 Task: Invite Team Member Softage.1@softage.net to Workspace Advertising Technology. Invite Team Member Softage.2@softage.net to Workspace Advertising Technology. Invite Team Member Softage.3@softage.net to Workspace Advertising Technology. Invite Team Member Softage.4@softage.net to Workspace Advertising Technology
Action: Mouse moved to (778, 91)
Screenshot: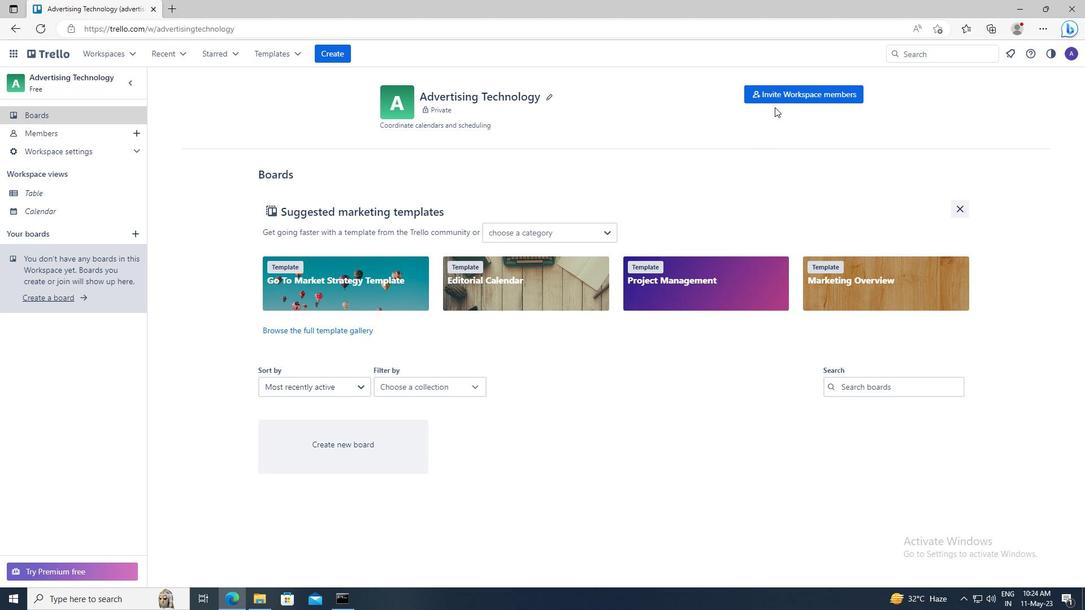 
Action: Mouse pressed left at (778, 91)
Screenshot: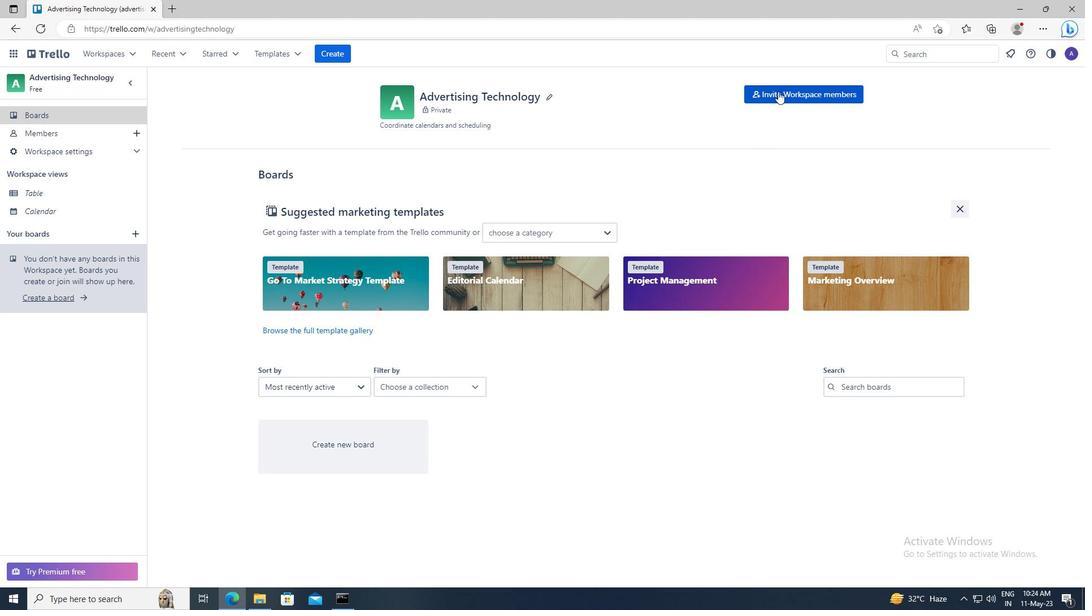 
Action: Mouse moved to (453, 311)
Screenshot: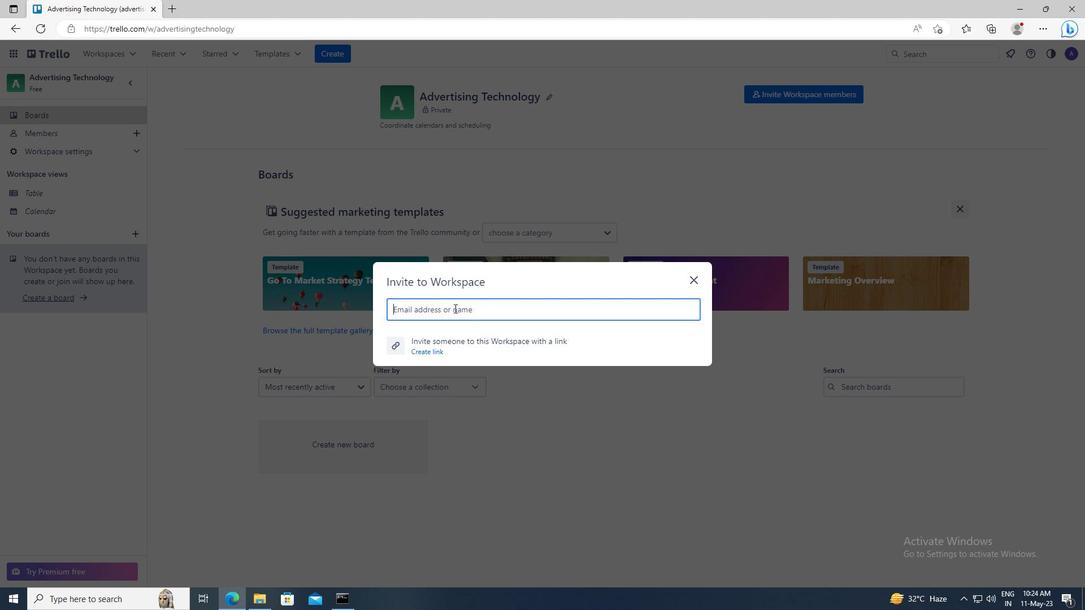 
Action: Mouse pressed left at (453, 311)
Screenshot: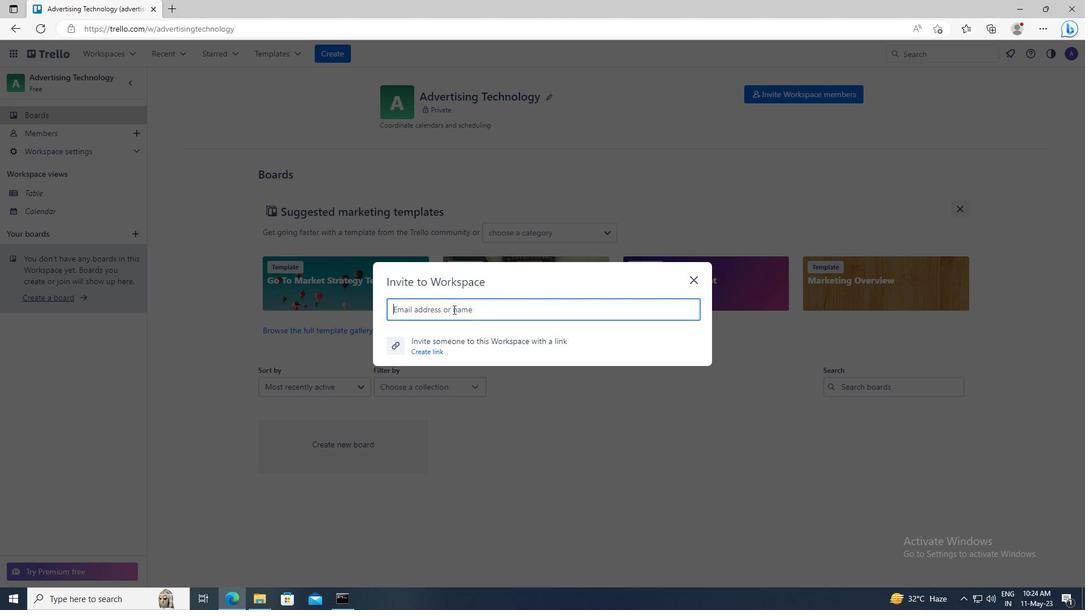 
Action: Key pressed <Key.shift>SOFTAGE.1<Key.shift>@SOFTAGE.NET
Screenshot: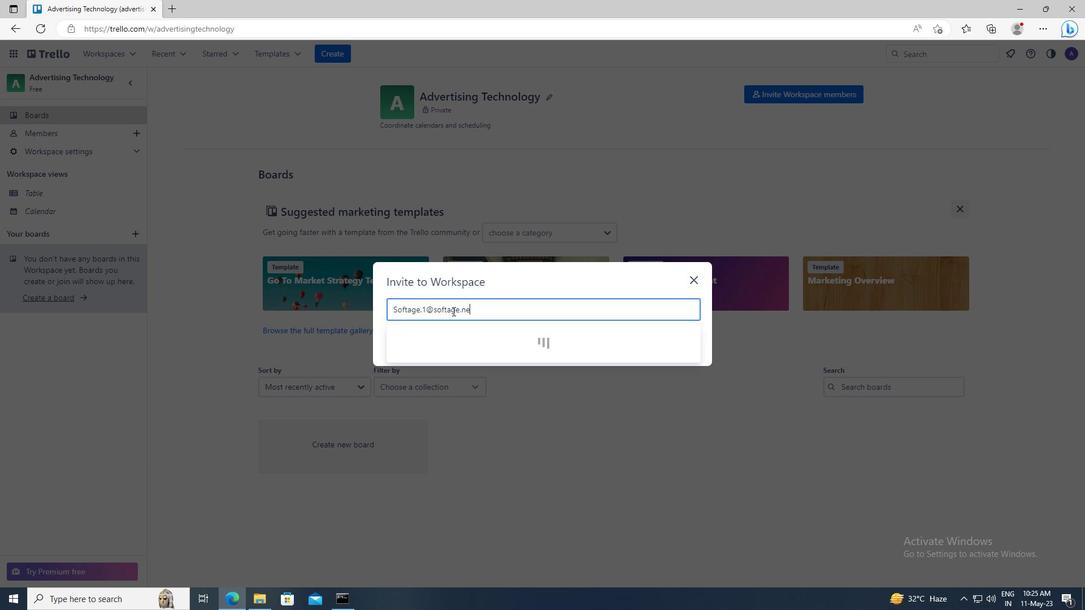 
Action: Mouse moved to (453, 338)
Screenshot: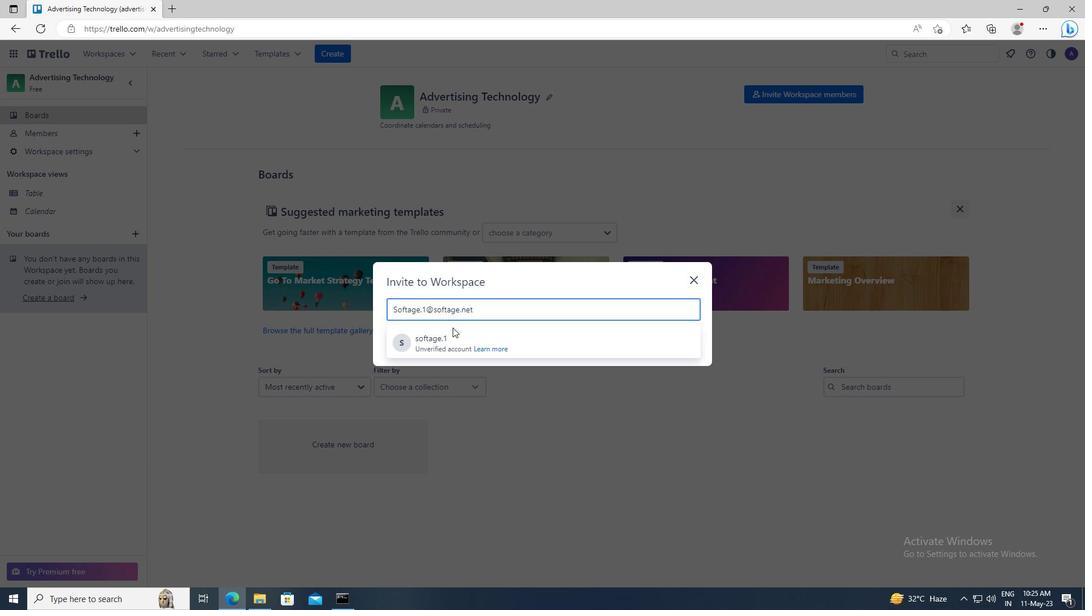 
Action: Mouse pressed left at (453, 338)
Screenshot: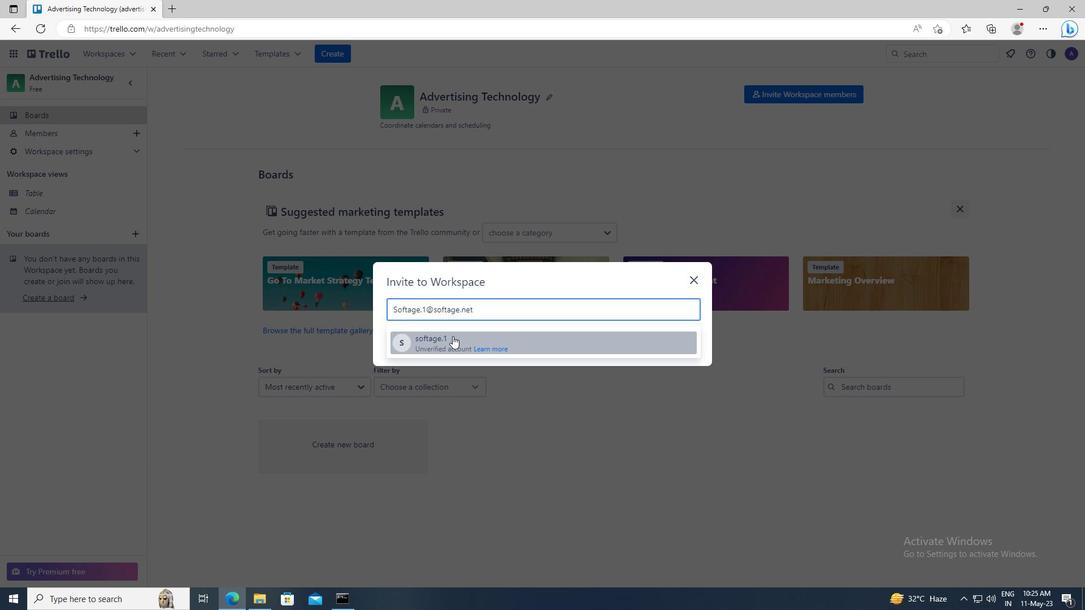 
Action: Mouse moved to (663, 285)
Screenshot: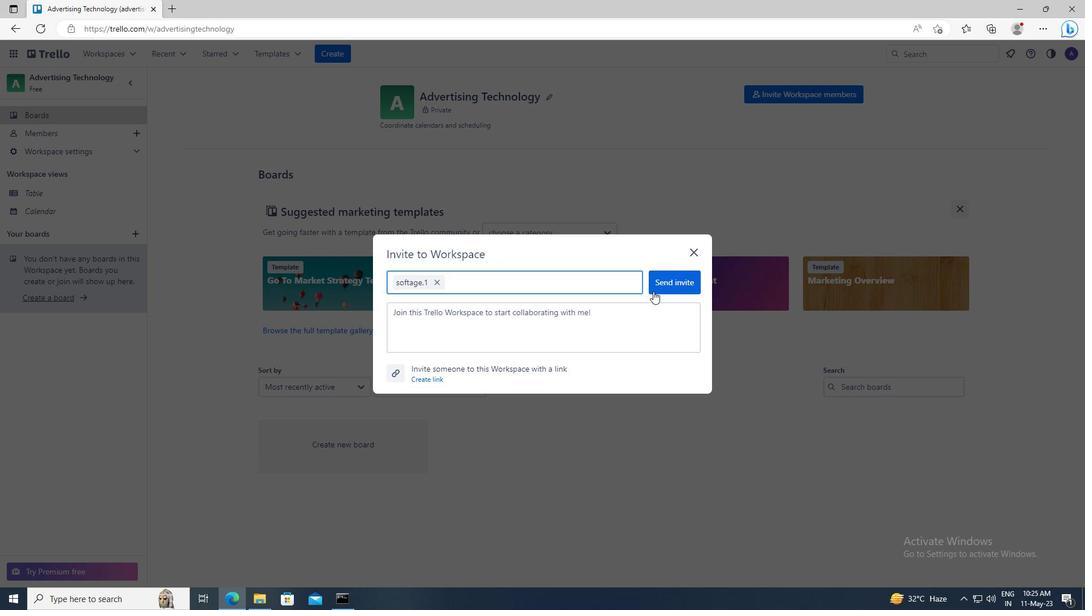 
Action: Mouse pressed left at (663, 285)
Screenshot: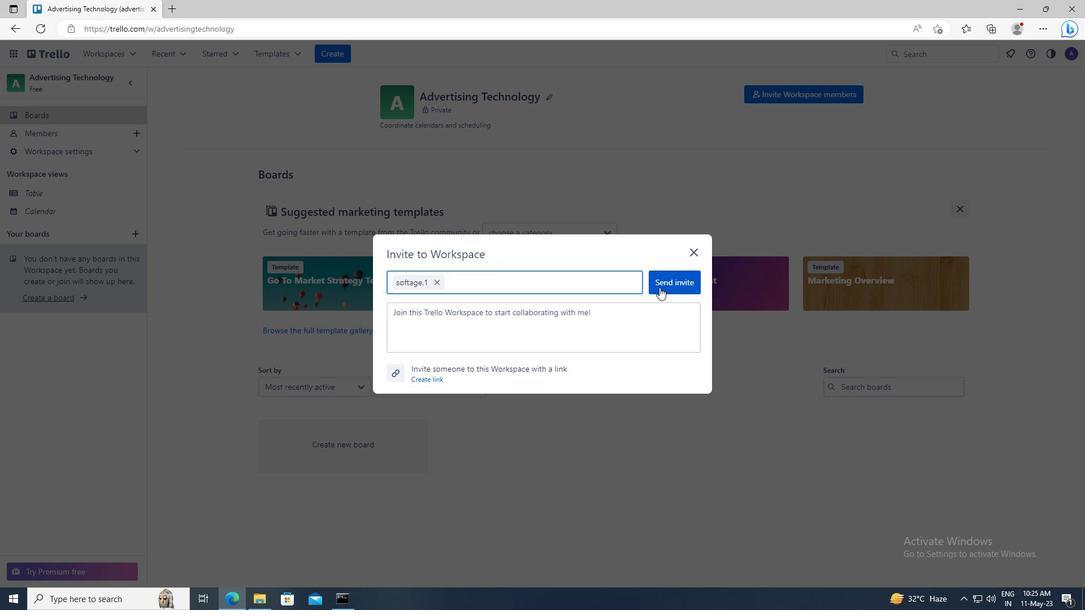 
Action: Mouse moved to (764, 95)
Screenshot: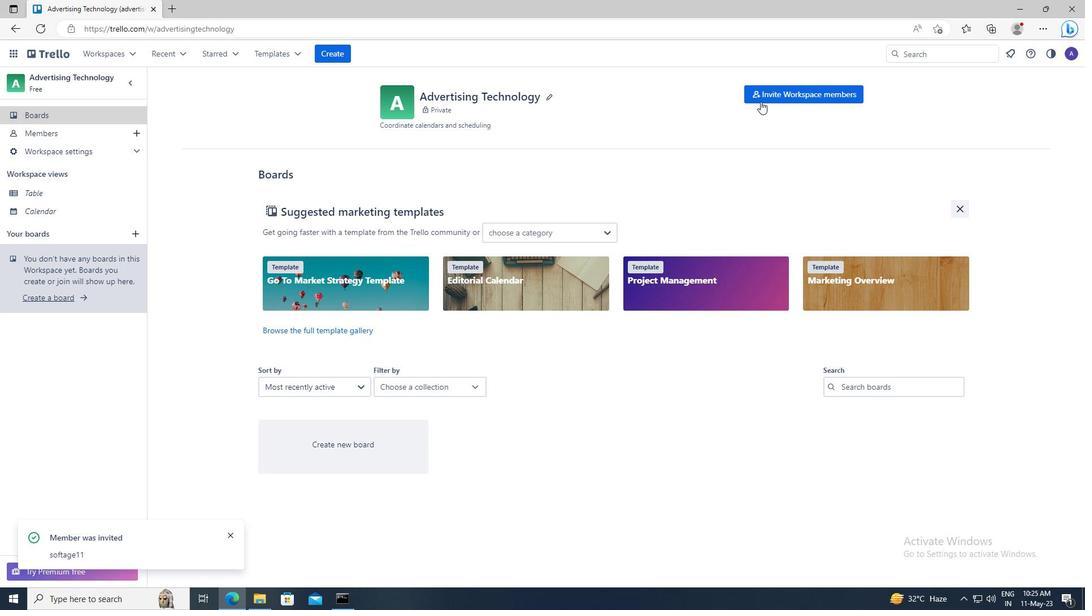 
Action: Mouse pressed left at (764, 95)
Screenshot: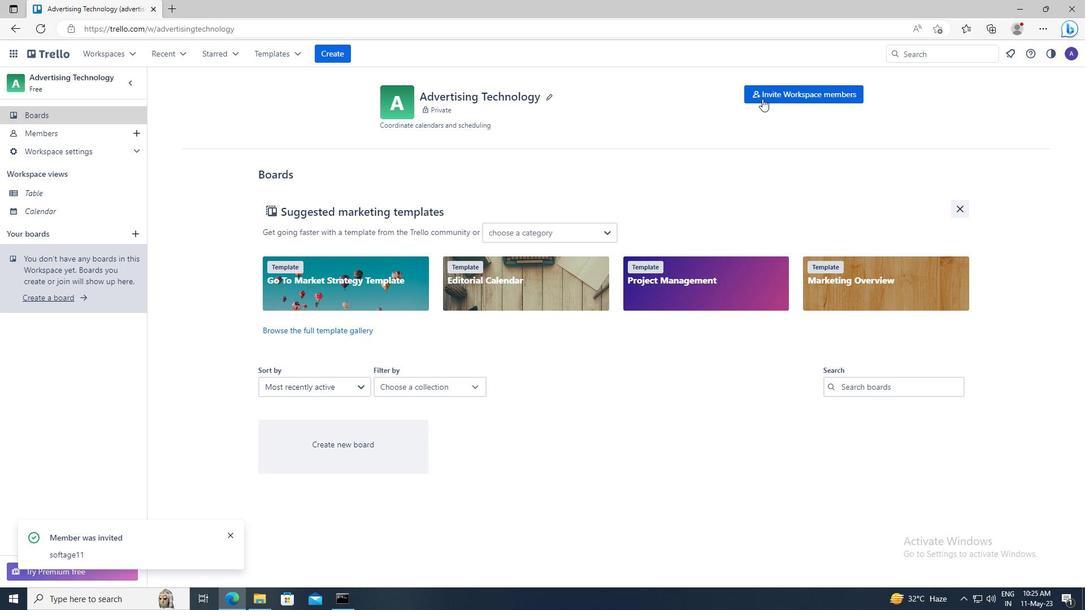 
Action: Mouse moved to (516, 313)
Screenshot: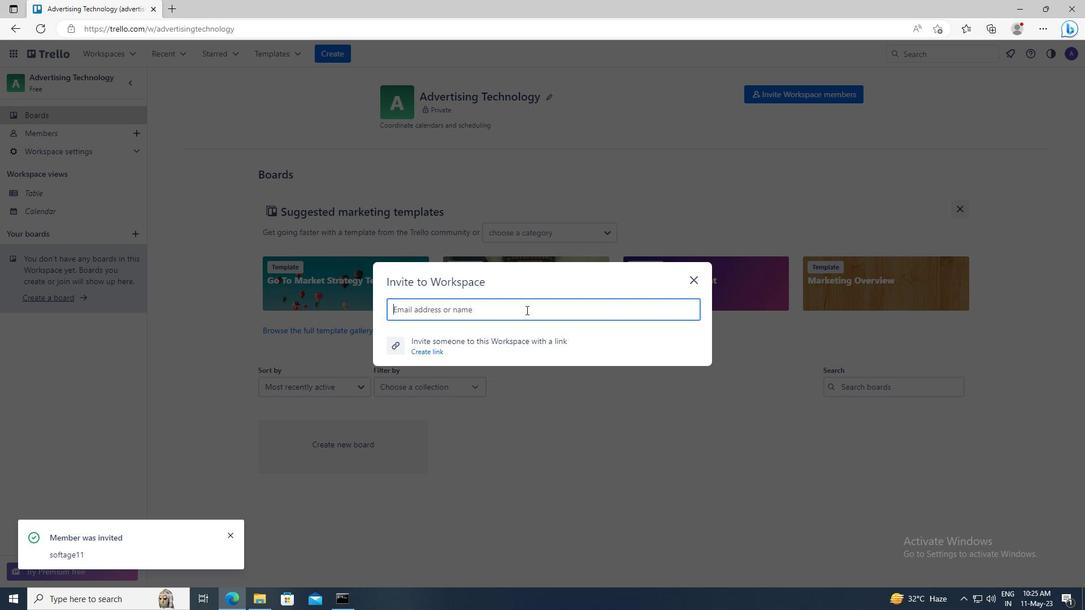 
Action: Mouse pressed left at (516, 313)
Screenshot: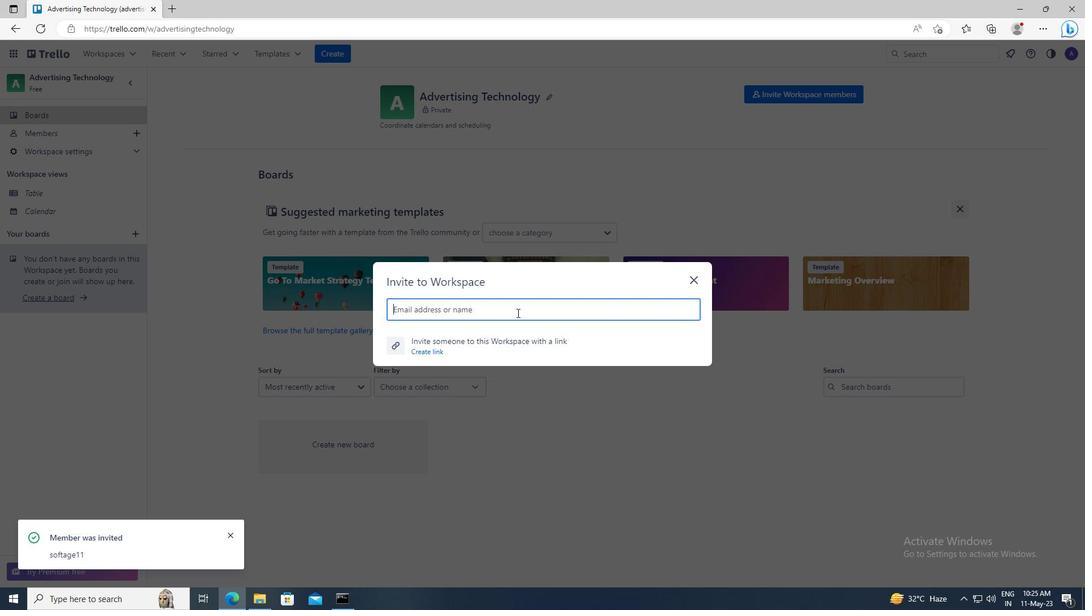 
Action: Key pressed <Key.shift>SOFTAGE.2<Key.shift>@SOFTAGE.NET
Screenshot: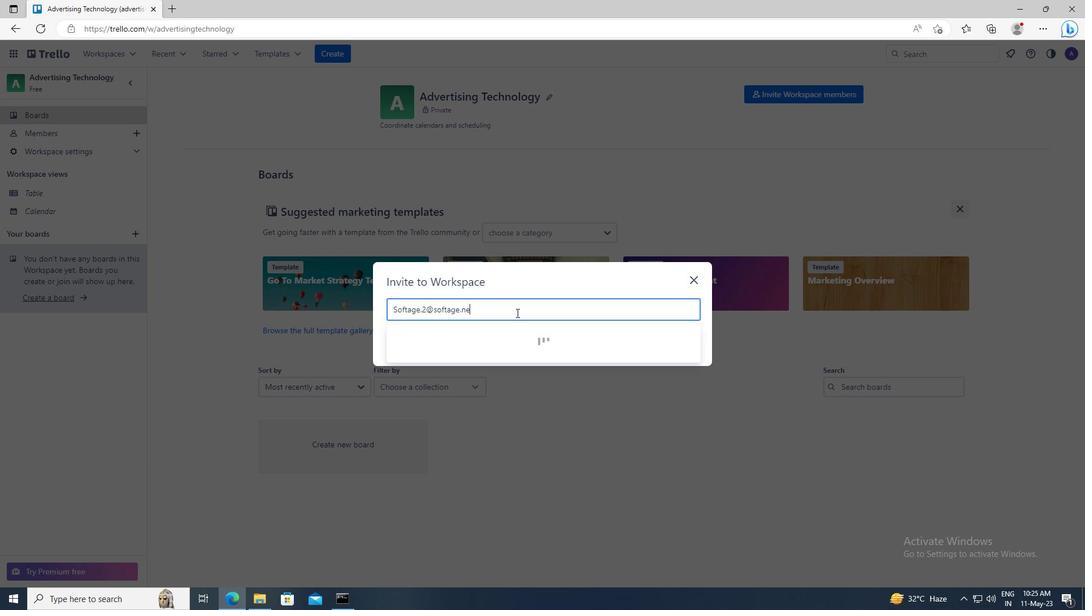 
Action: Mouse moved to (518, 340)
Screenshot: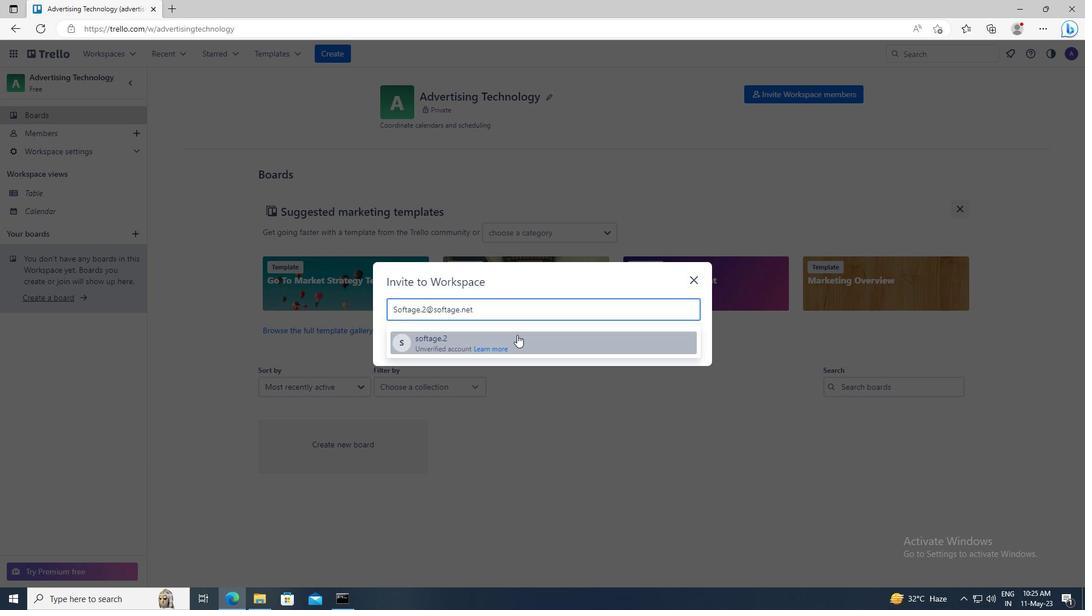 
Action: Mouse pressed left at (518, 340)
Screenshot: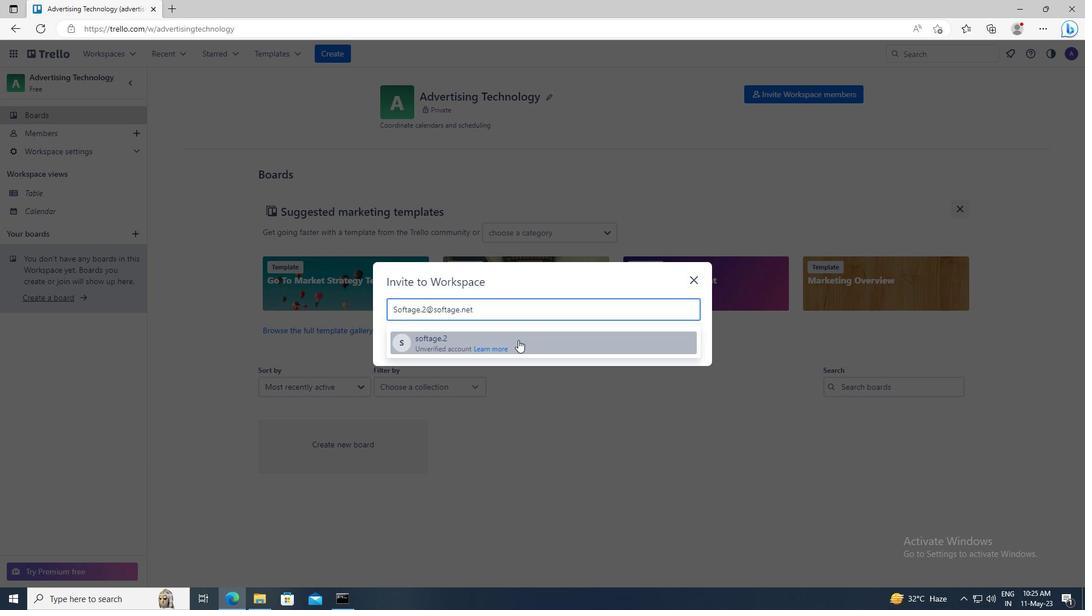 
Action: Mouse moved to (666, 286)
Screenshot: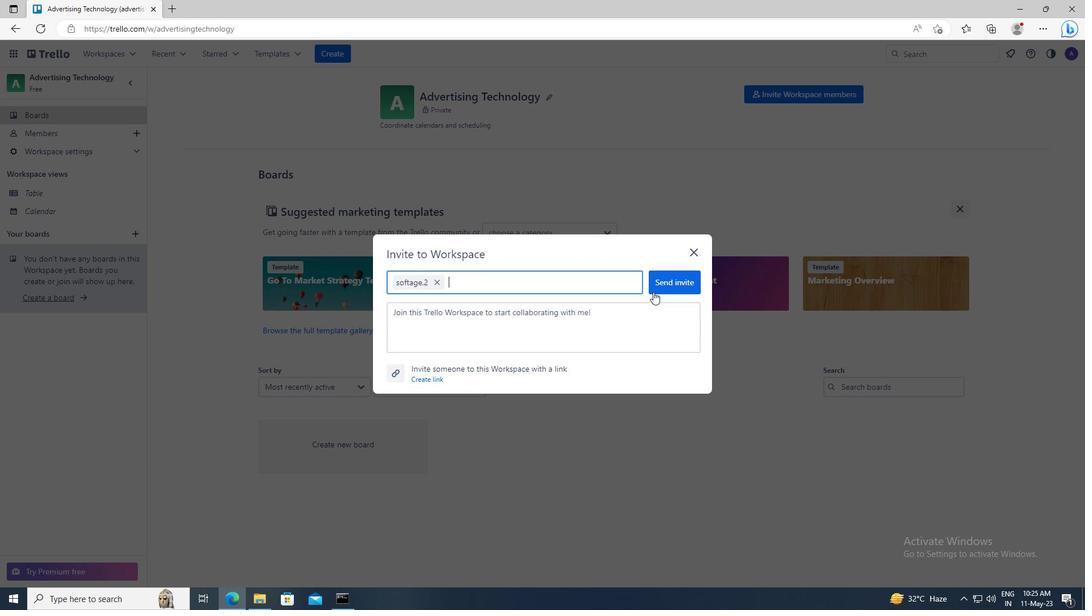 
Action: Mouse pressed left at (666, 286)
Screenshot: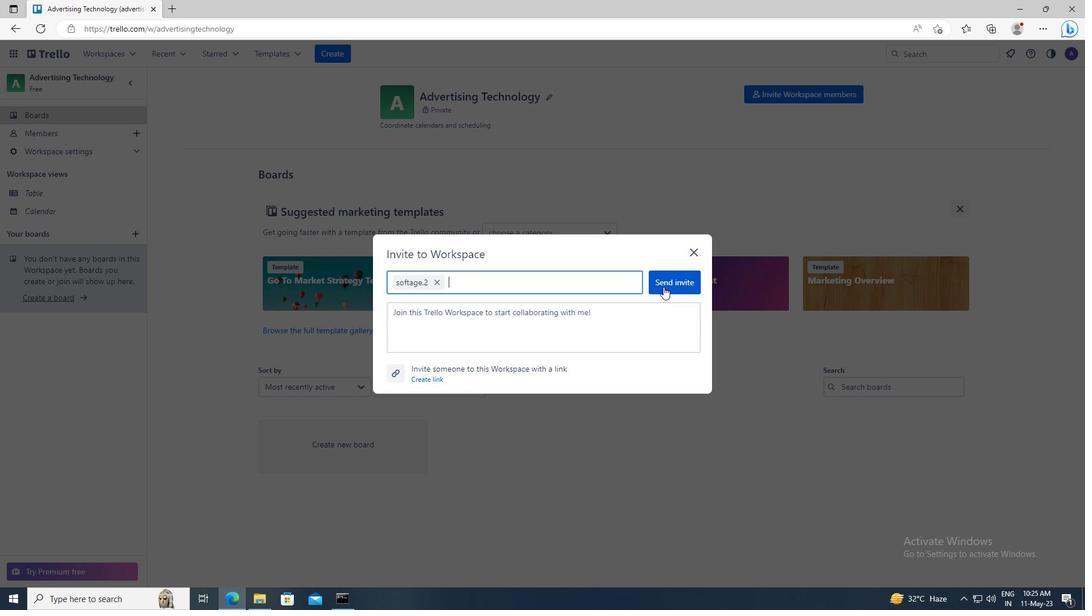 
Action: Mouse moved to (774, 98)
Screenshot: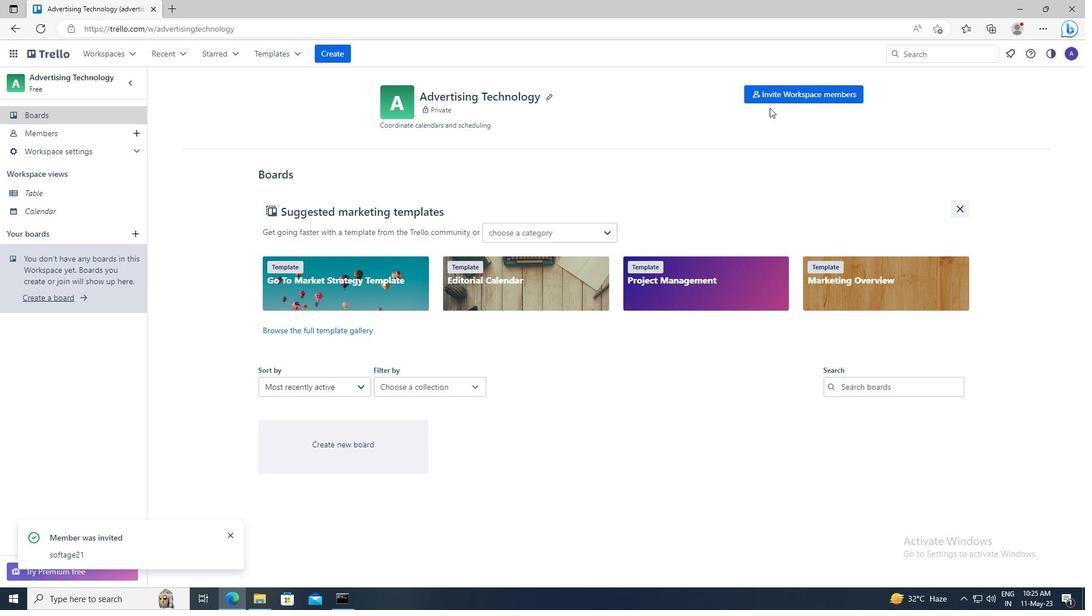 
Action: Mouse pressed left at (774, 98)
Screenshot: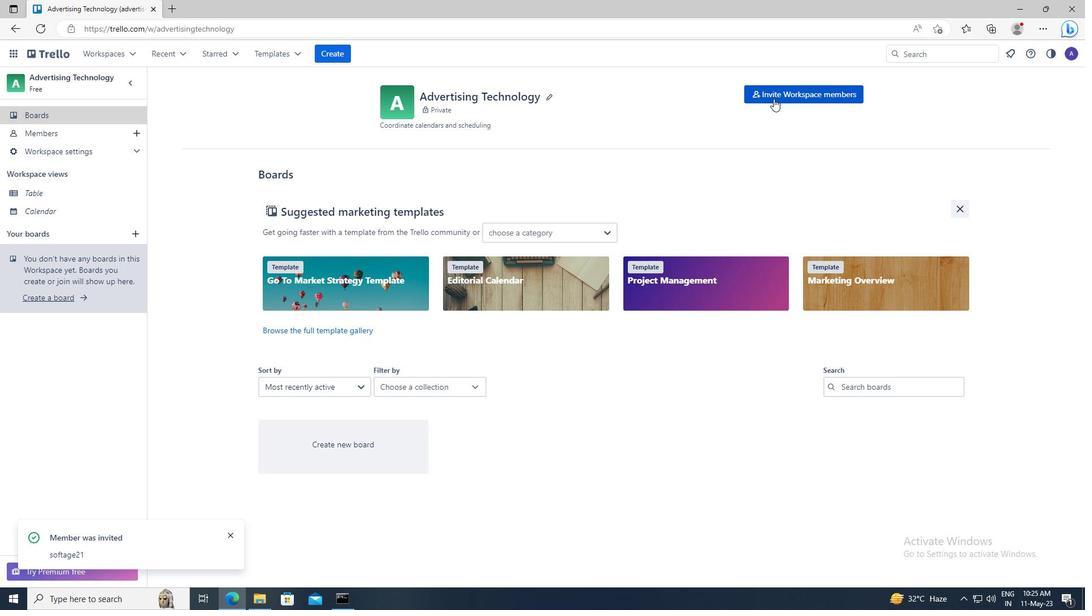 
Action: Mouse moved to (429, 308)
Screenshot: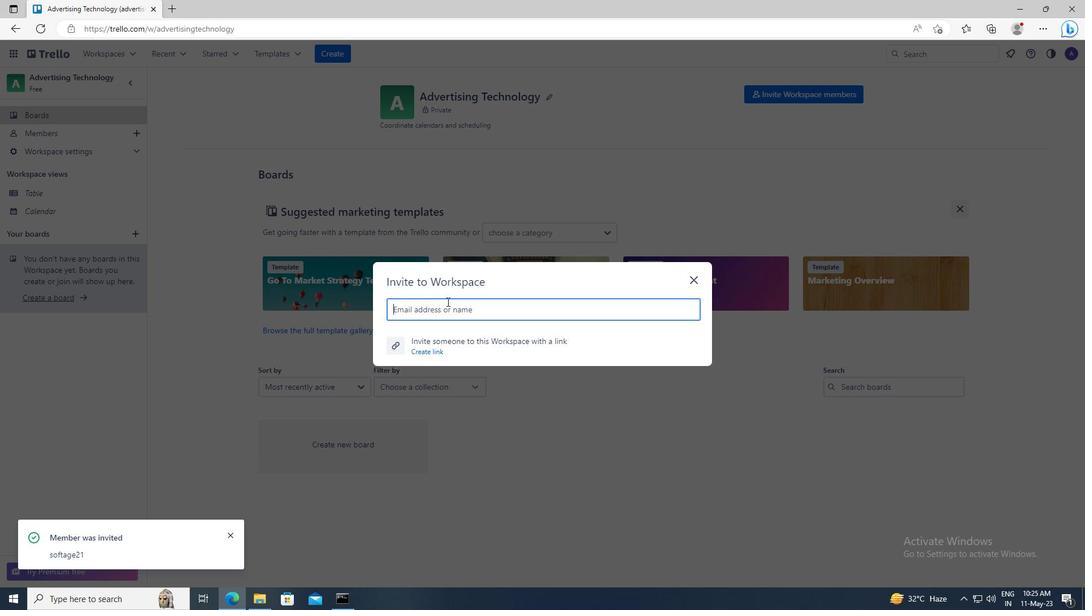 
Action: Mouse pressed left at (429, 308)
Screenshot: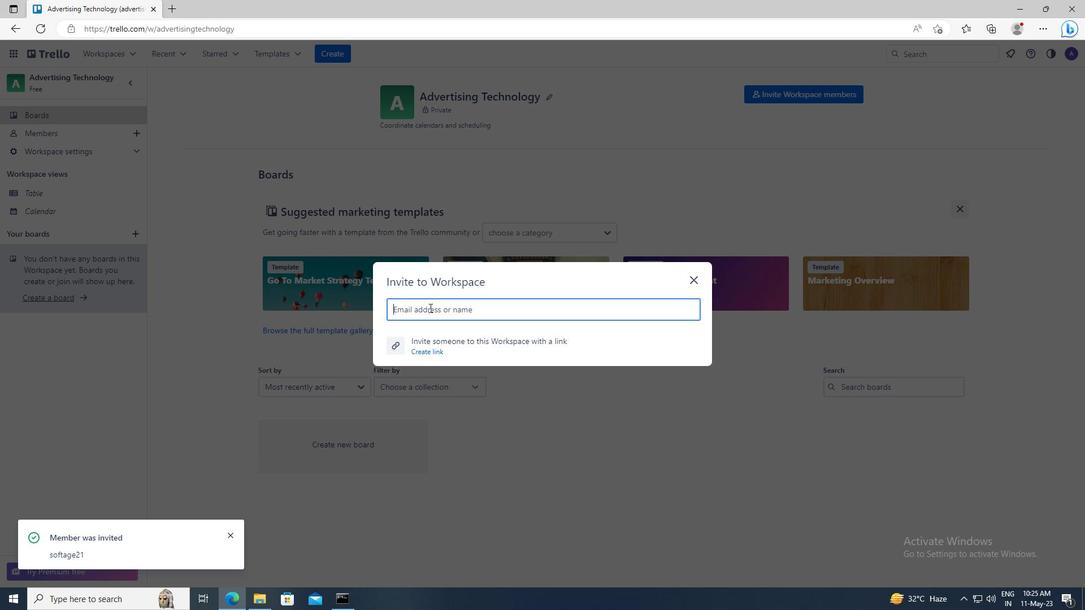 
Action: Key pressed <Key.shift>SOFTAGE.3<Key.shift>@SOFTAGE.NET
Screenshot: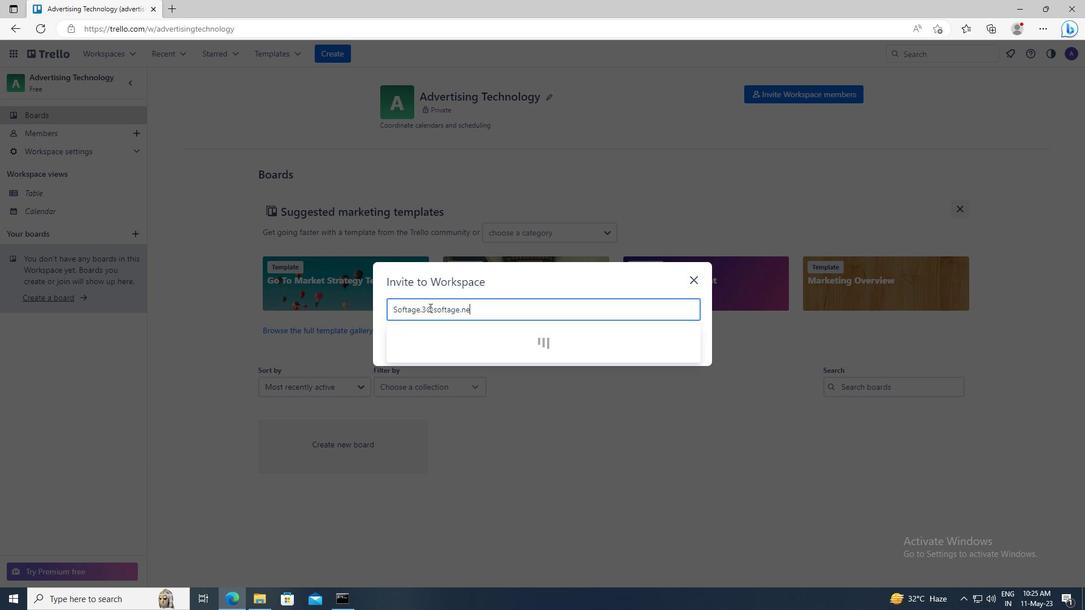 
Action: Mouse moved to (433, 338)
Screenshot: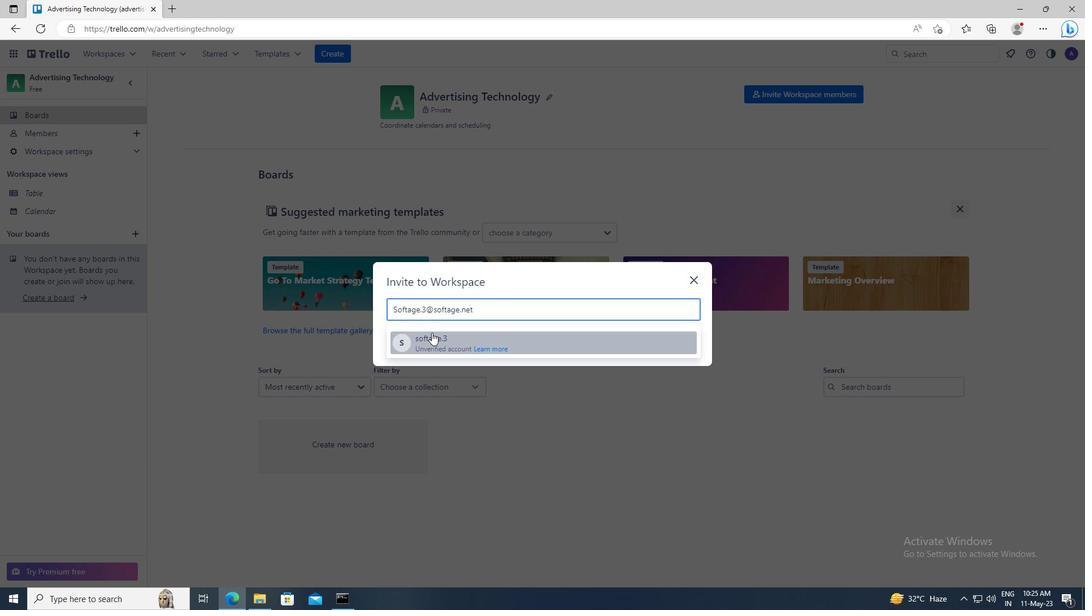 
Action: Mouse pressed left at (433, 338)
Screenshot: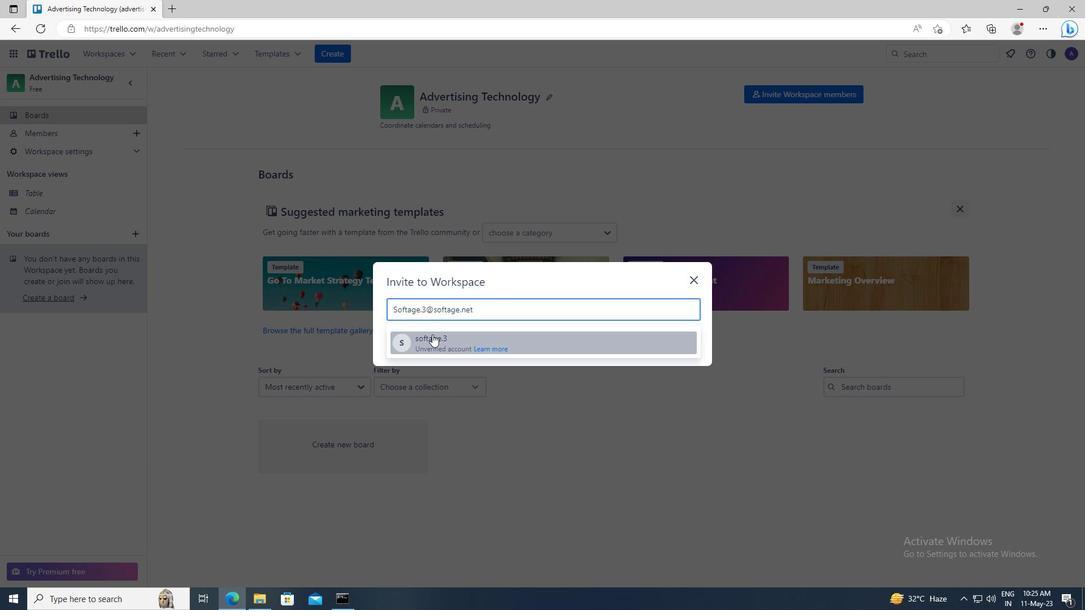 
Action: Mouse moved to (664, 287)
Screenshot: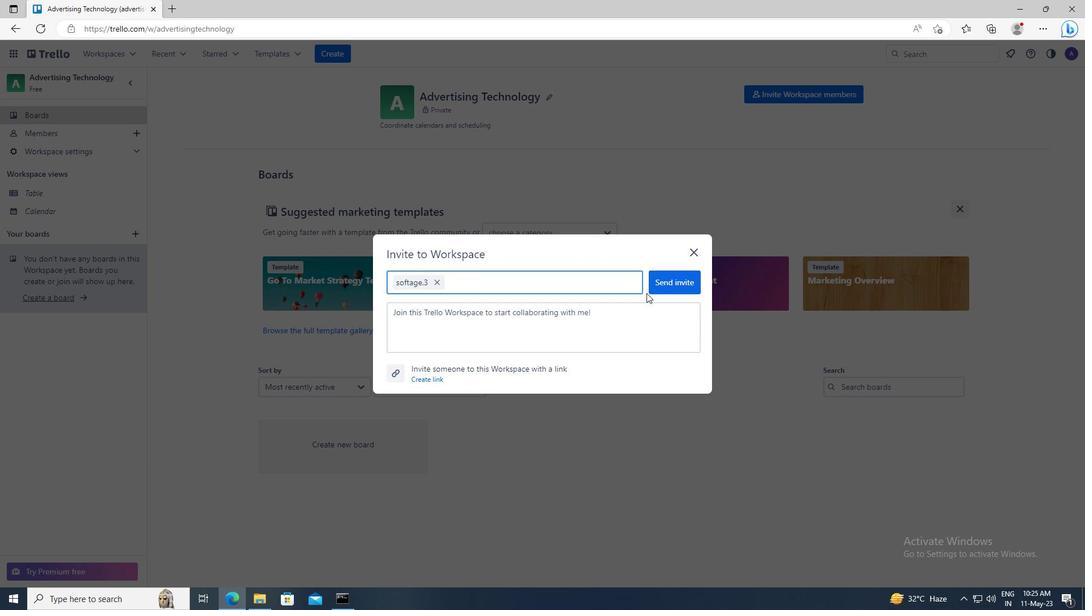 
Action: Mouse pressed left at (664, 287)
Screenshot: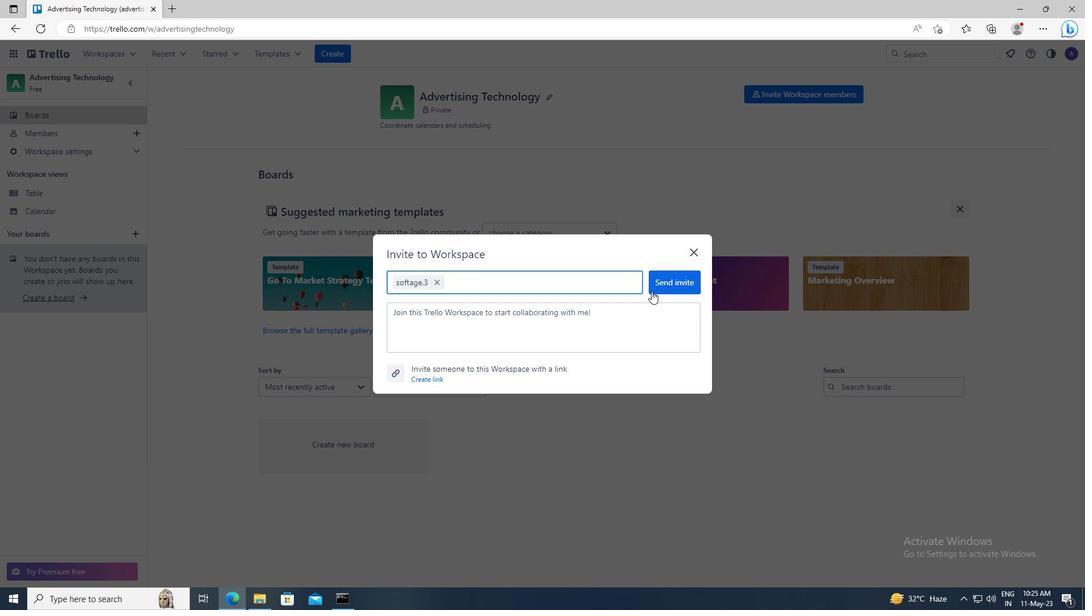 
Action: Mouse moved to (798, 97)
Screenshot: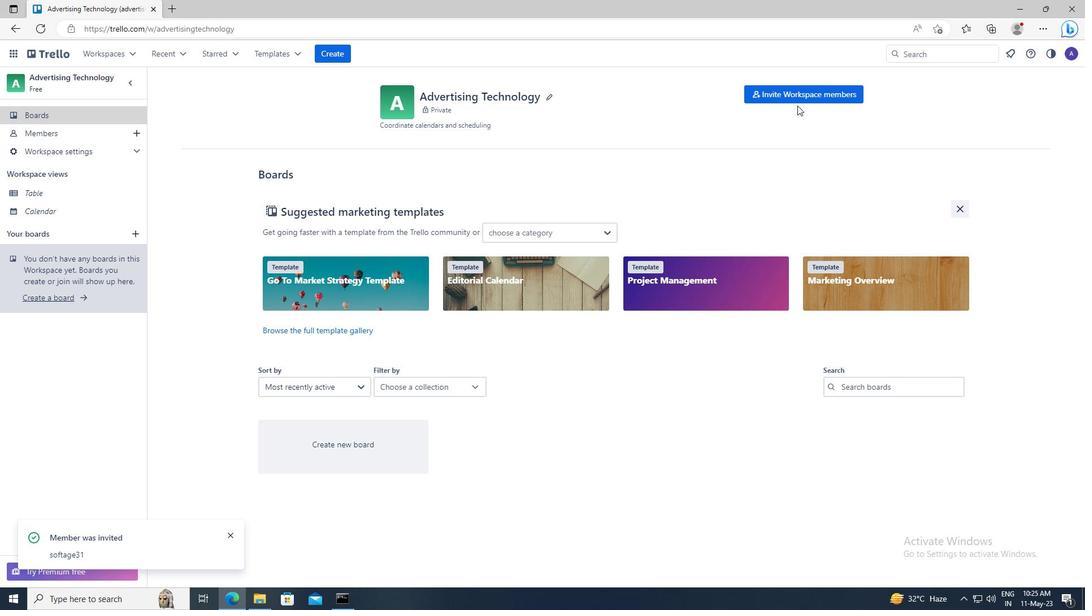 
Action: Mouse pressed left at (798, 97)
Screenshot: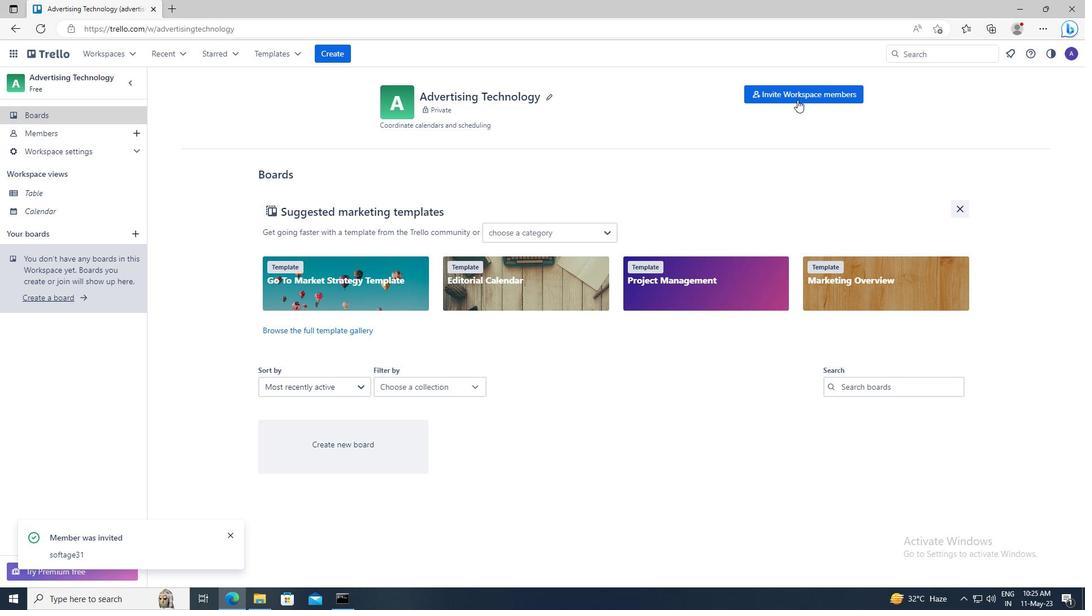 
Action: Mouse moved to (436, 307)
Screenshot: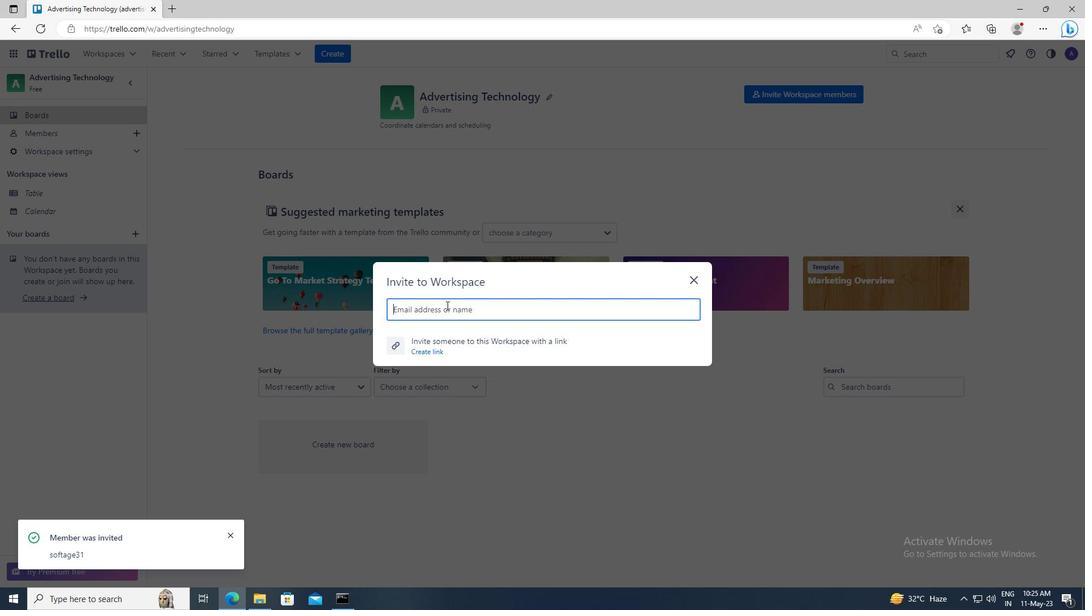 
Action: Mouse pressed left at (436, 307)
Screenshot: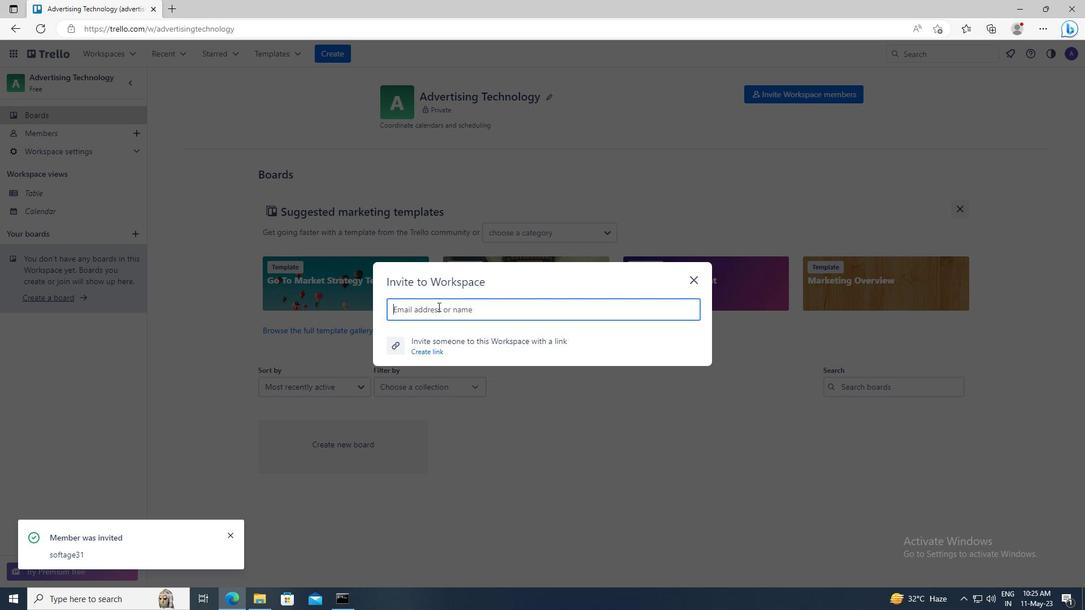 
Action: Key pressed <Key.shift>SOFTAGE.4<Key.shift>@SOFTAGE.NET
Screenshot: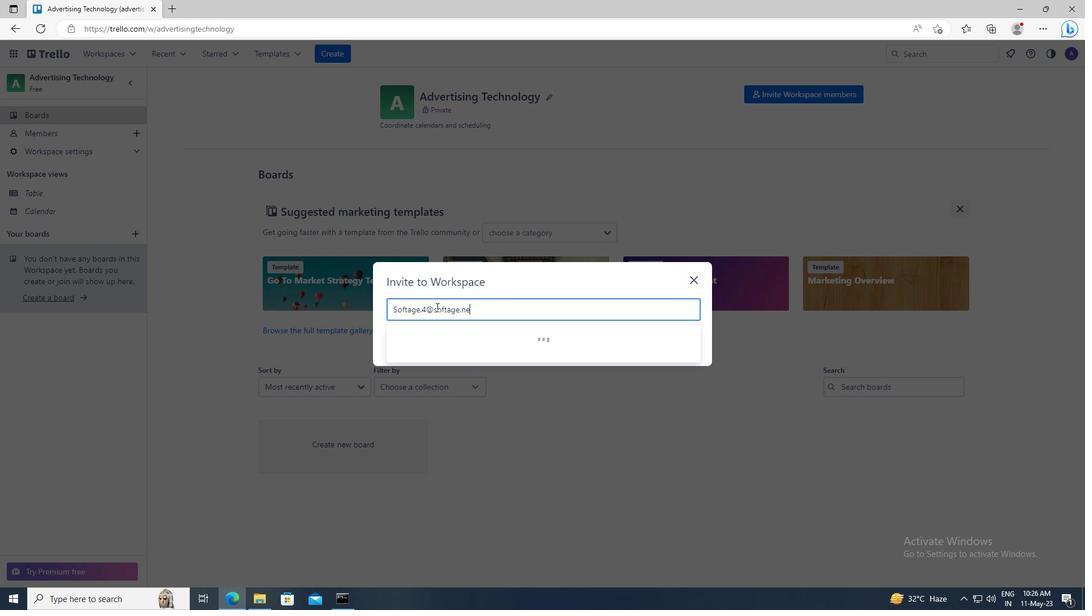 
Action: Mouse moved to (436, 343)
Screenshot: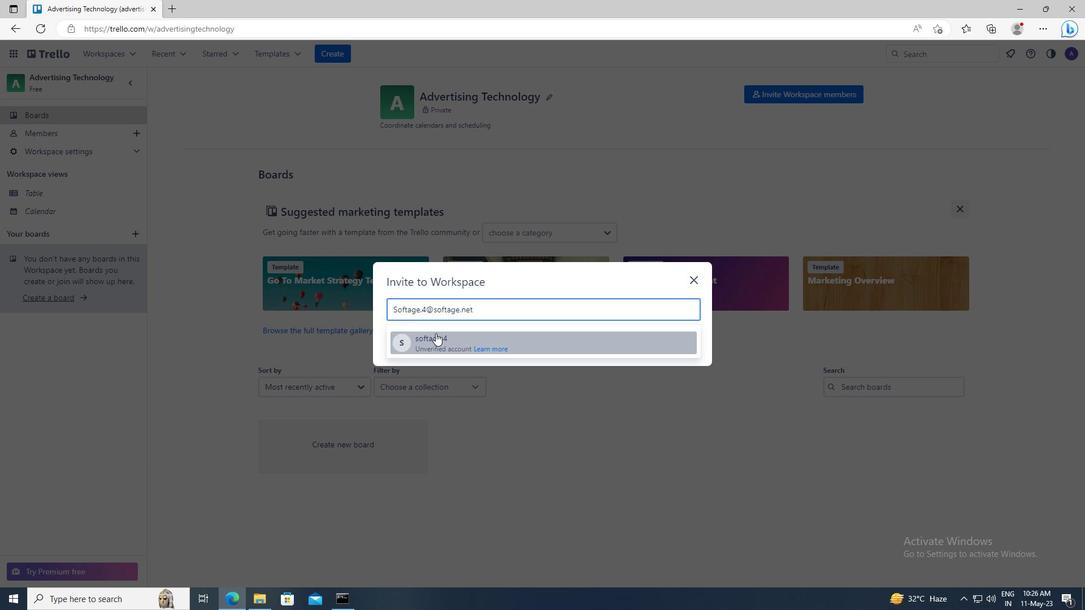 
Action: Mouse pressed left at (436, 343)
Screenshot: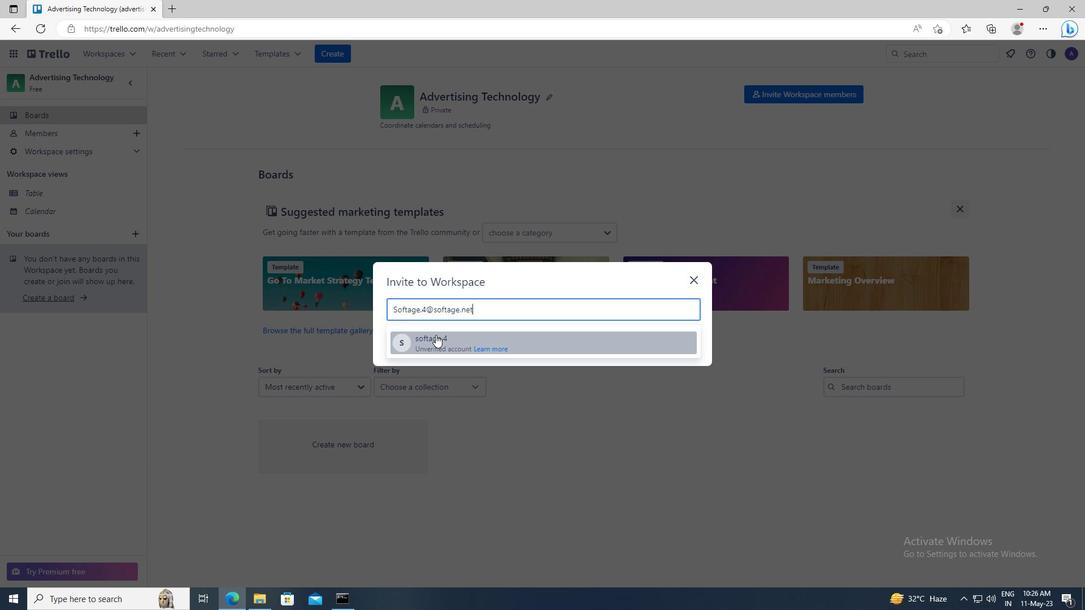 
Action: Mouse moved to (664, 287)
Screenshot: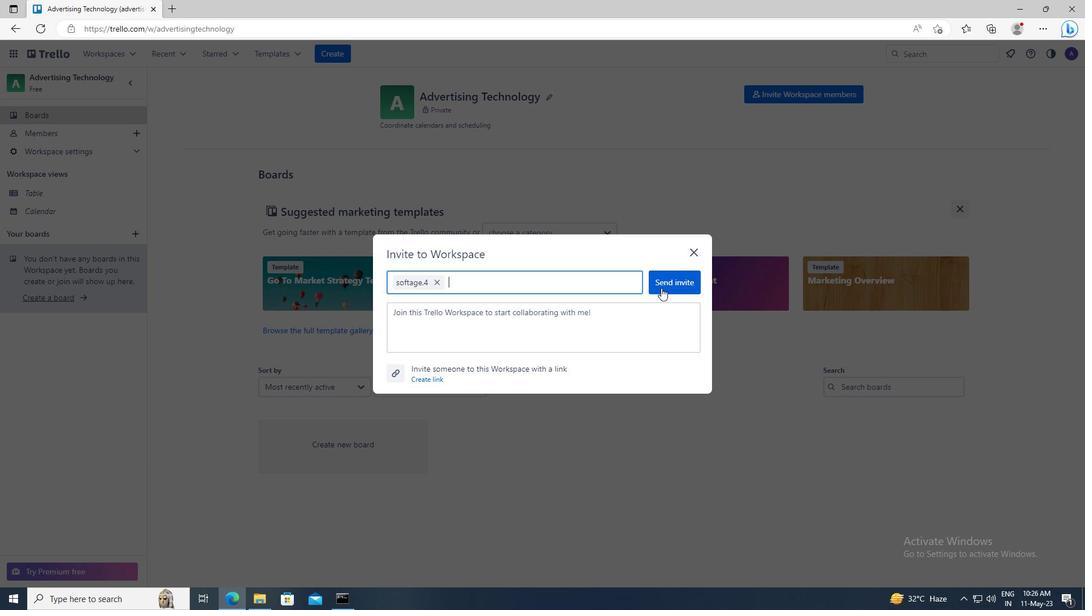 
Action: Mouse pressed left at (664, 287)
Screenshot: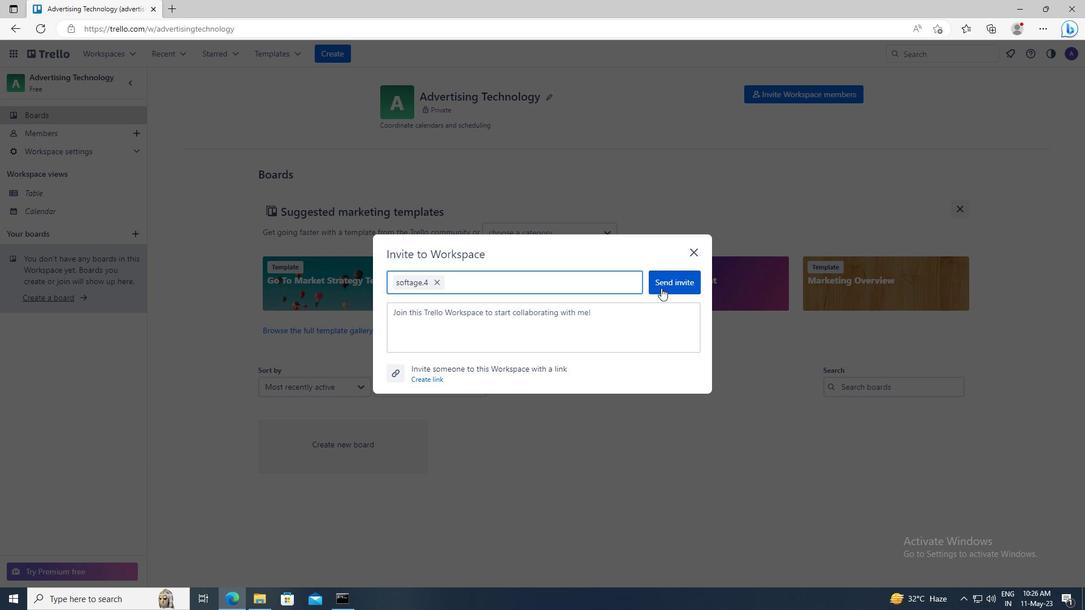 
